 Task: Create a section Feature Flagging Sprint and in the section, add a milestone API Integration in the project AutoDesk
Action: Mouse moved to (430, 431)
Screenshot: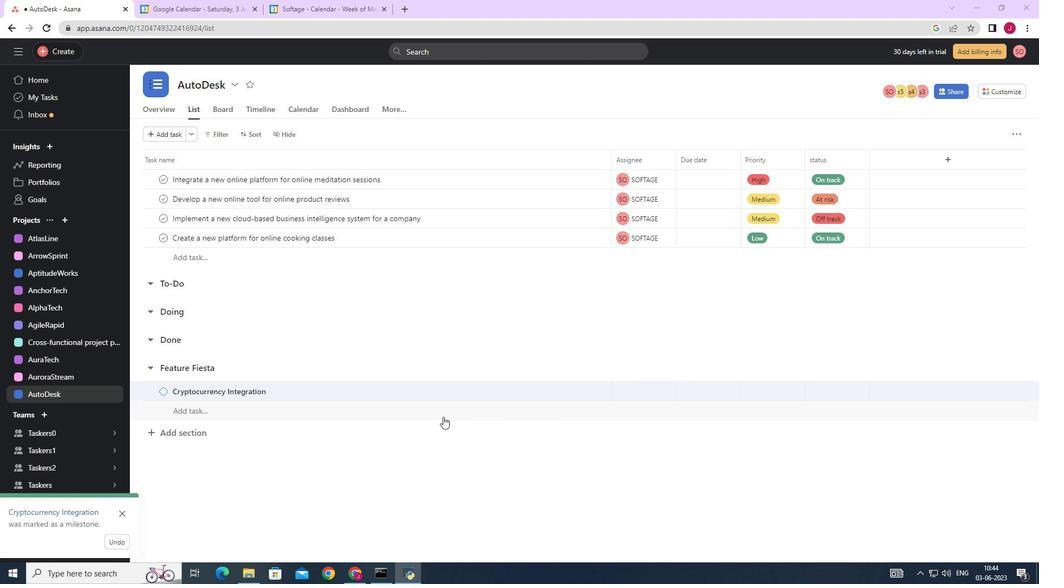 
Action: Mouse scrolled (430, 430) with delta (0, 0)
Screenshot: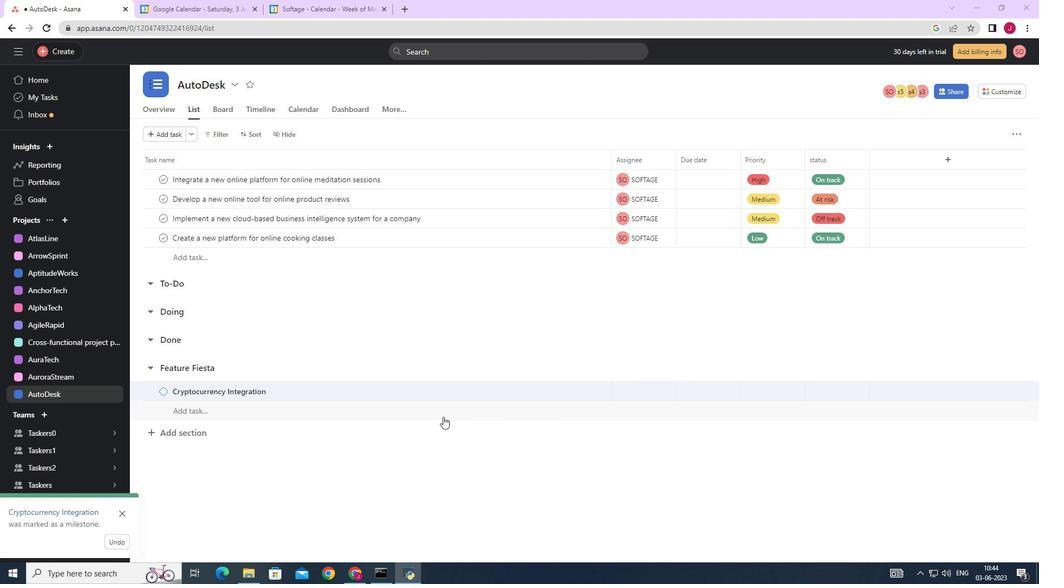 
Action: Mouse scrolled (430, 430) with delta (0, 0)
Screenshot: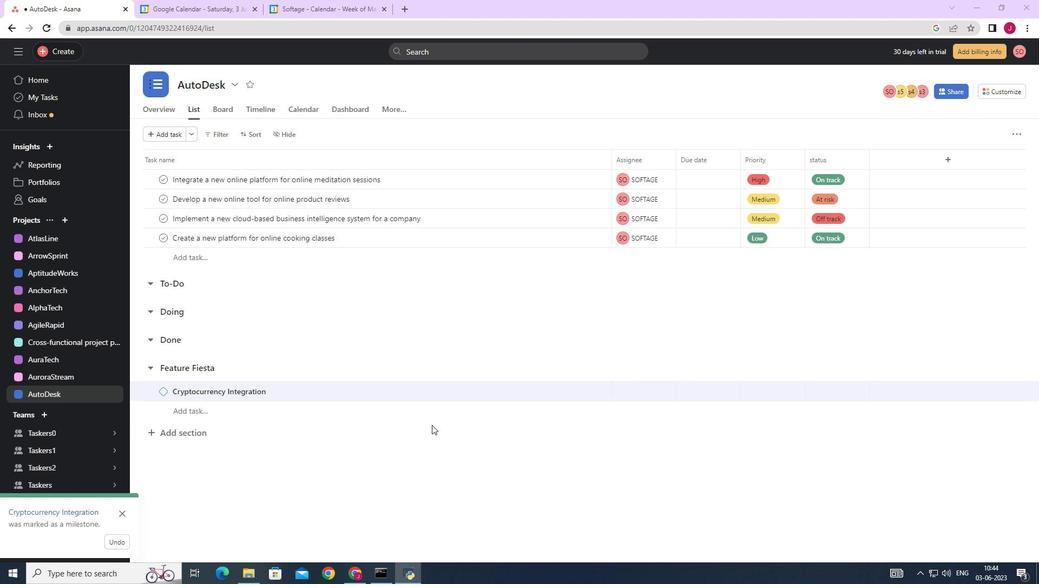 
Action: Mouse moved to (197, 430)
Screenshot: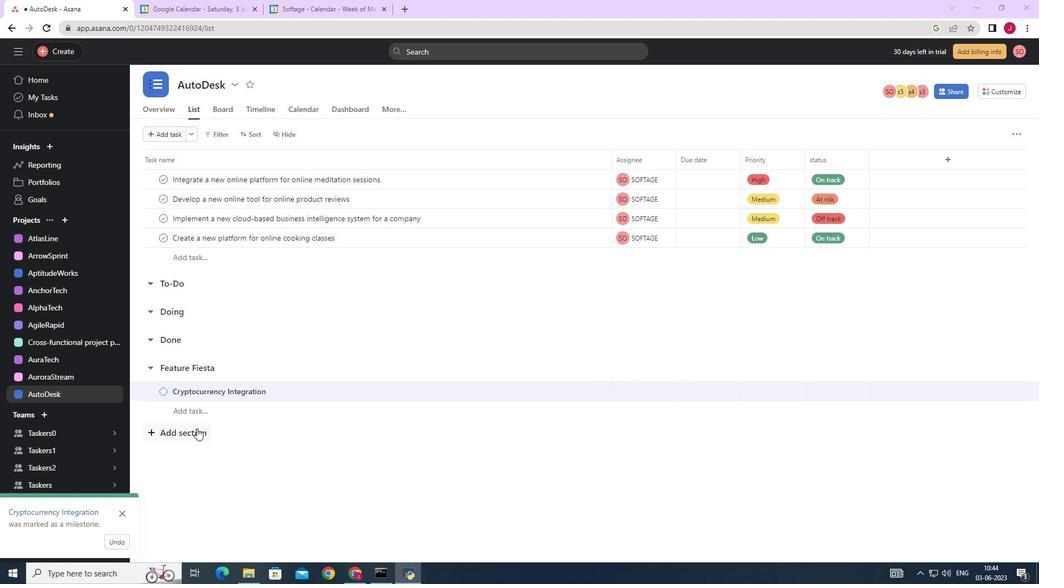 
Action: Mouse pressed left at (197, 430)
Screenshot: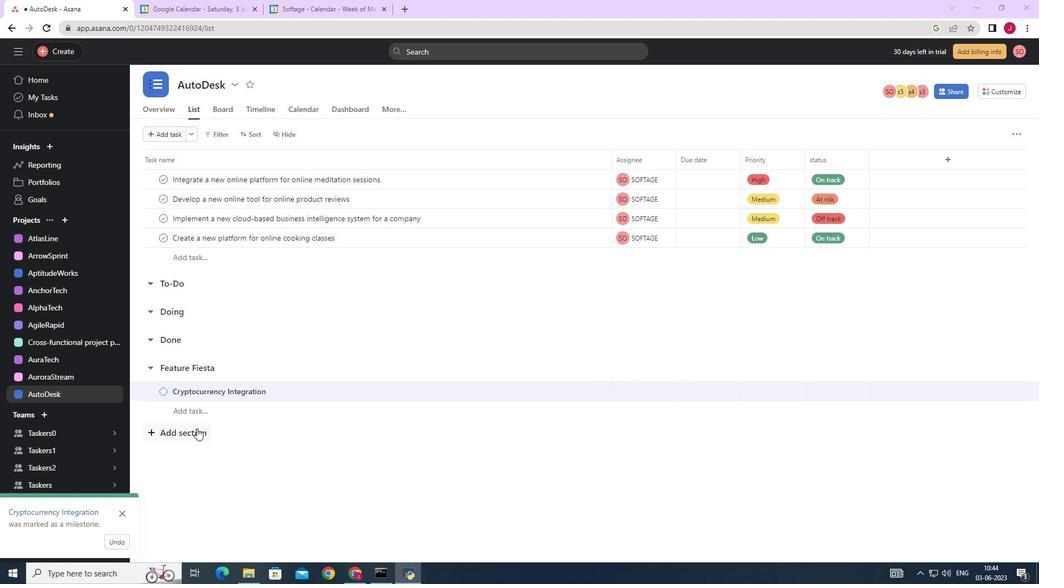 
Action: Mouse moved to (197, 431)
Screenshot: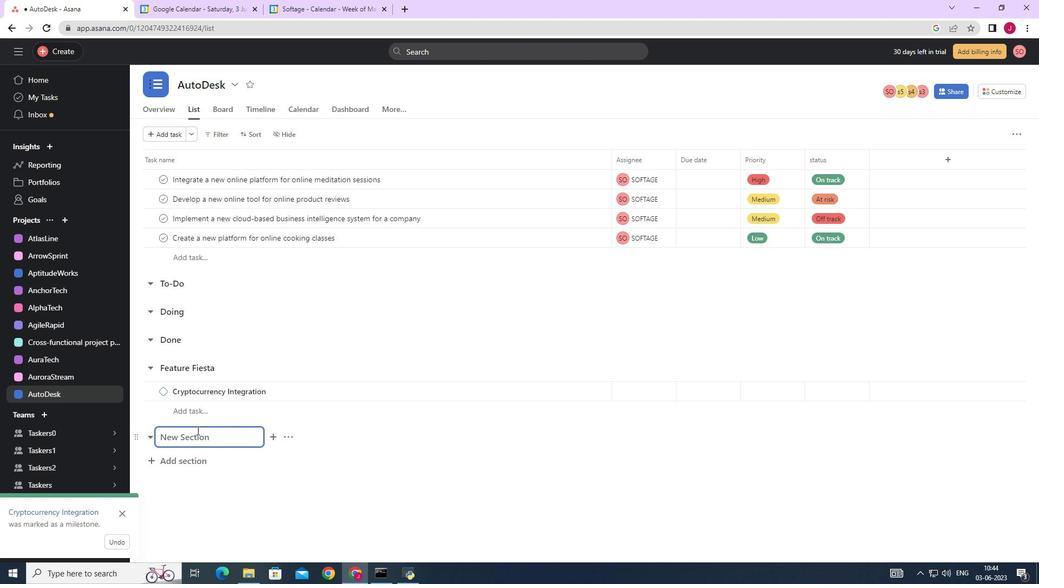 
Action: Key pressed <Key.caps_lock>F<Key.caps_lock>eature<Key.space><Key.caps_lock>F<Key.caps_lock>lagging<Key.space><Key.caps_lock>S<Key.caps_lock>print<Key.enter><Key.caps_lock>API<Key.space><Key.caps_lock><Key.caps_lock>I<Key.caps_lock>ntegration
Screenshot: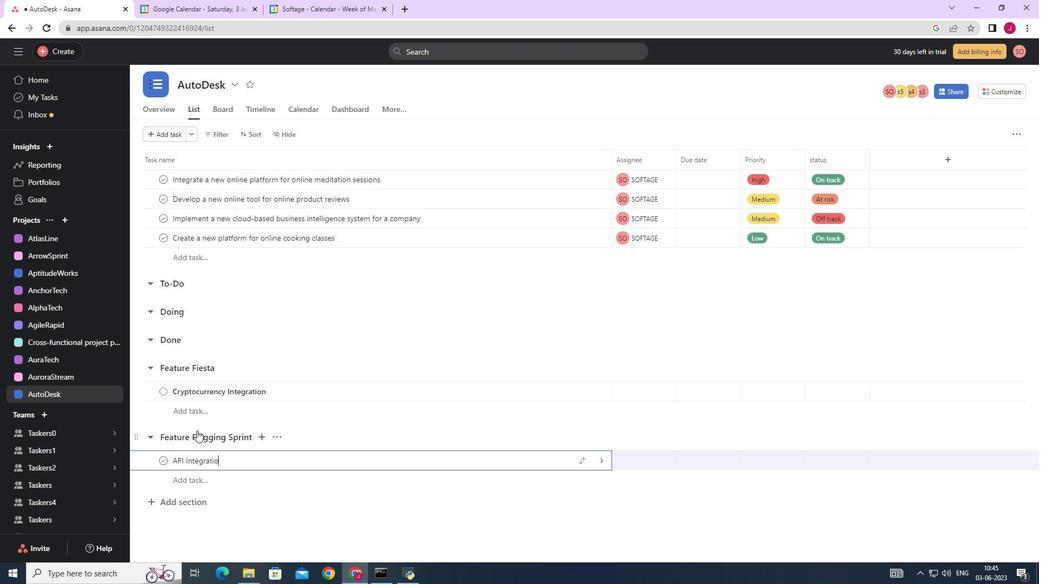 
Action: Mouse moved to (596, 462)
Screenshot: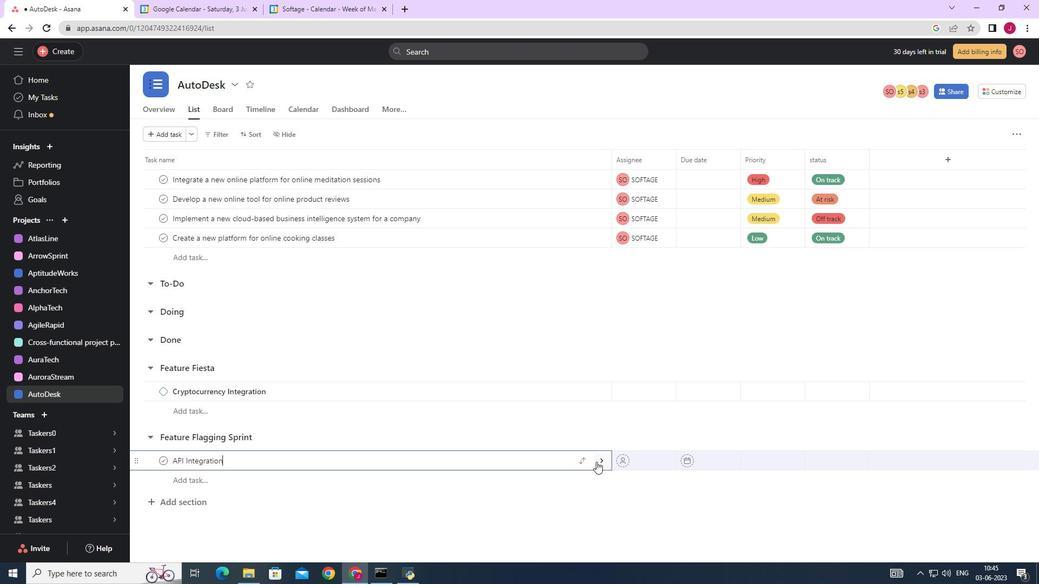 
Action: Mouse pressed left at (600, 462)
Screenshot: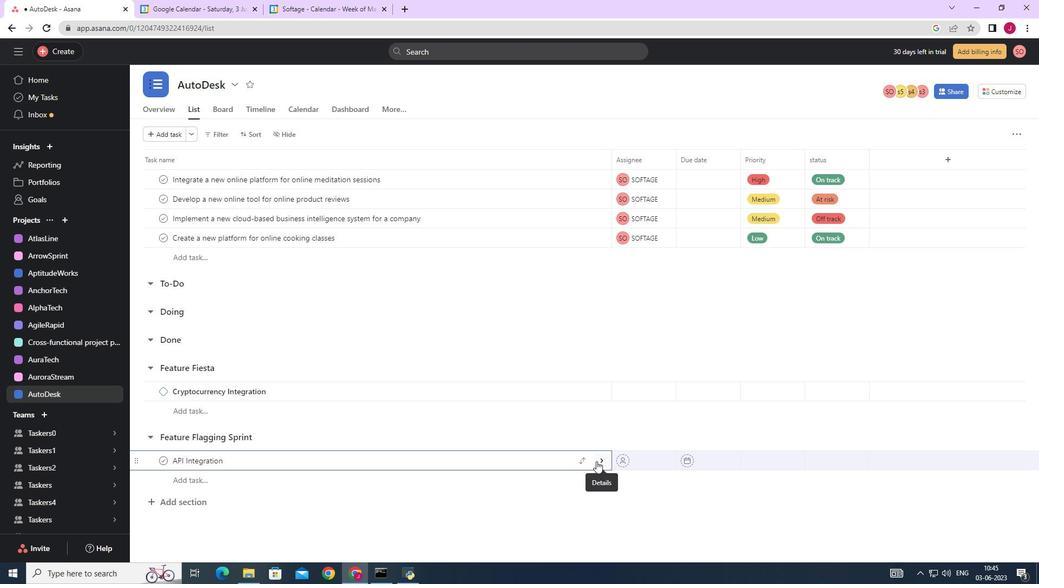 
Action: Mouse moved to (999, 132)
Screenshot: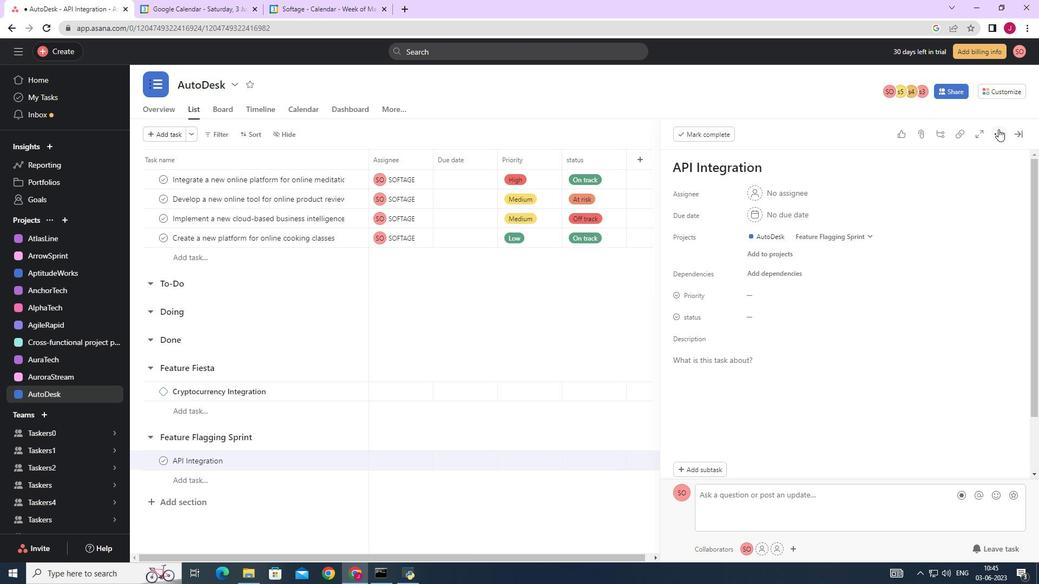 
Action: Mouse pressed left at (999, 132)
Screenshot: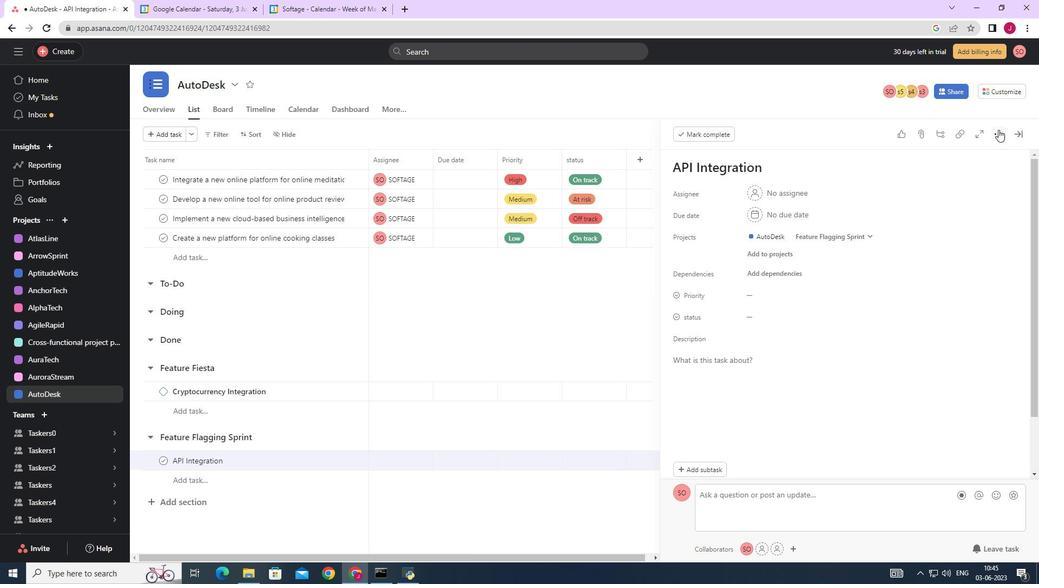 
Action: Mouse moved to (906, 172)
Screenshot: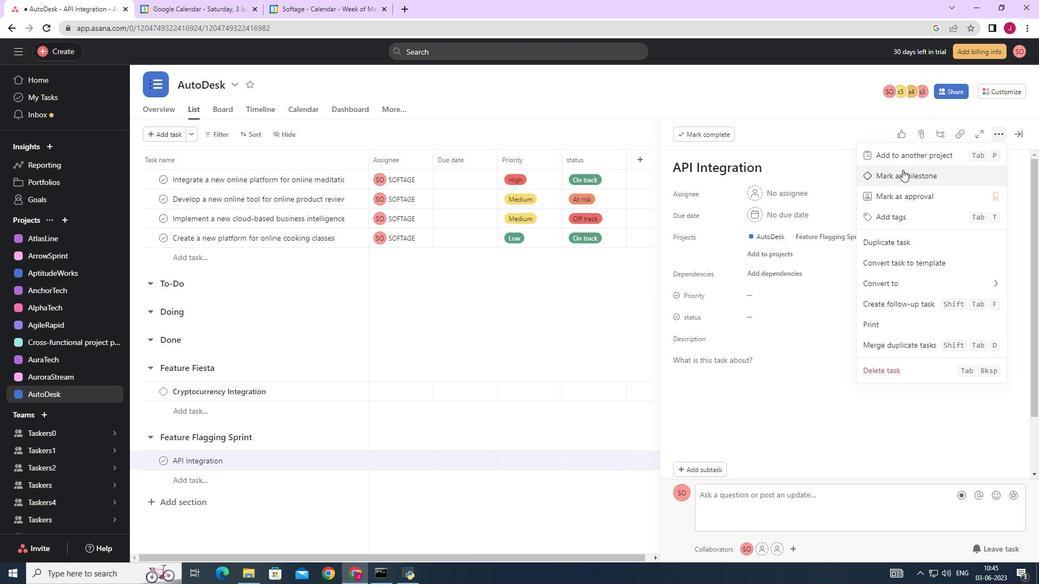 
Action: Mouse pressed left at (906, 172)
Screenshot: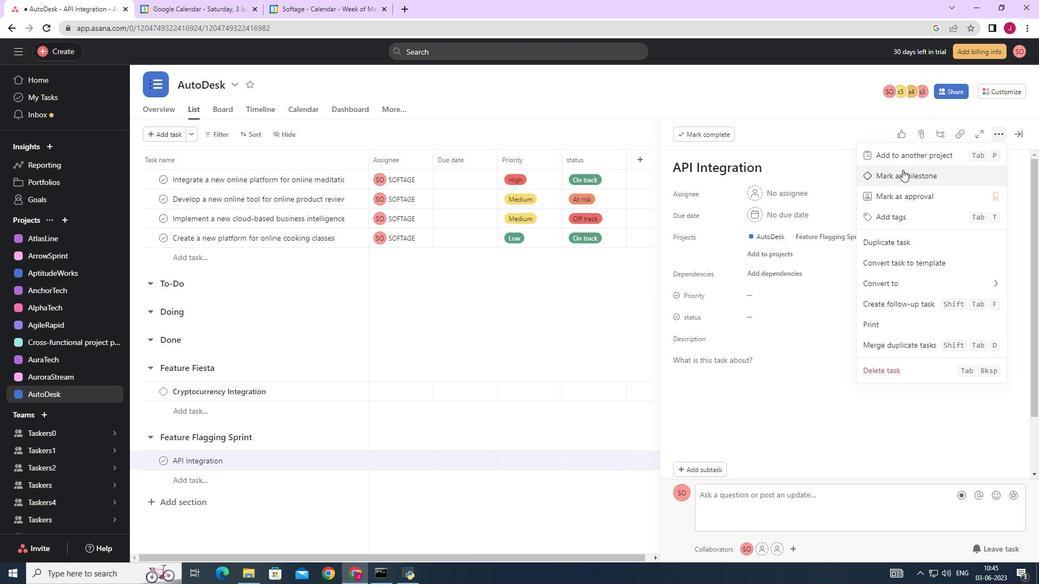 
Action: Mouse moved to (1020, 132)
Screenshot: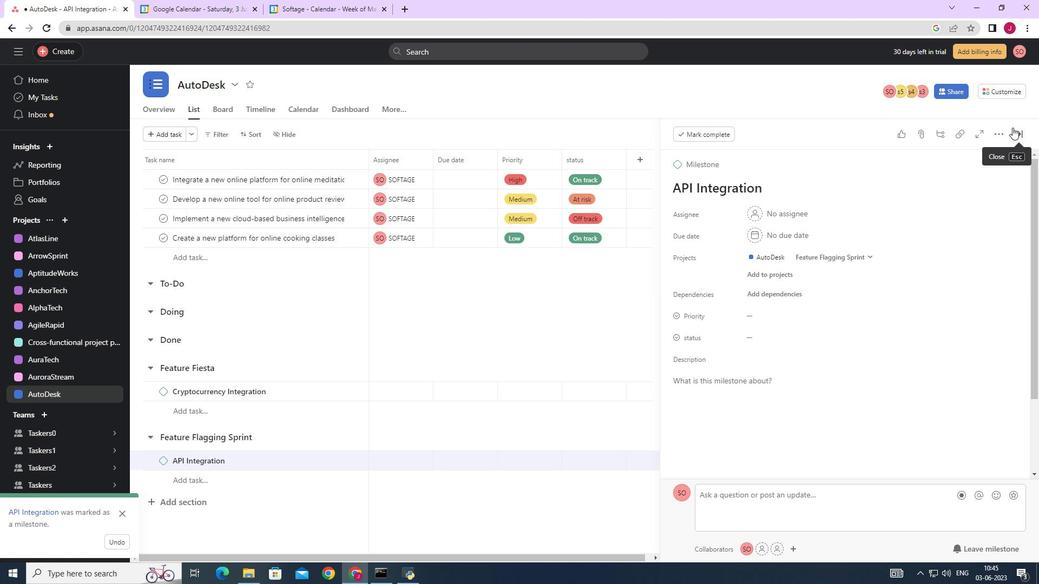 
Action: Mouse pressed left at (1020, 132)
Screenshot: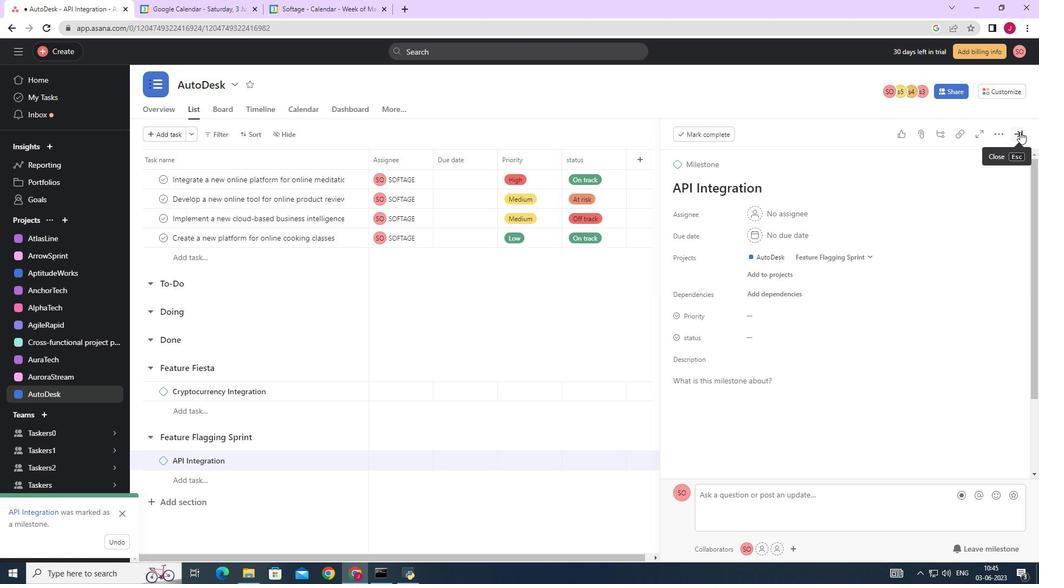 
Action: Mouse moved to (1020, 132)
Screenshot: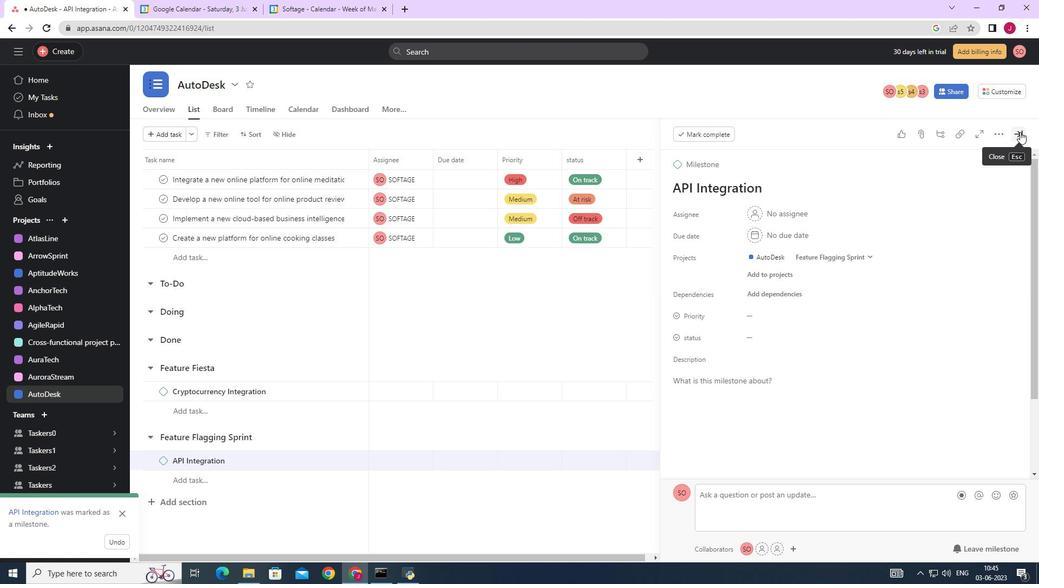 
